 Task: Create a sub task Release to Production / Go Live for the task  Upgrade and migrate company project management to a cloud-based solution in the project AgileOpus , assign it to team member softage.4@softage.net and update the status of the sub task to  At Risk , set the priority of the sub task to Medium
Action: Mouse moved to (495, 255)
Screenshot: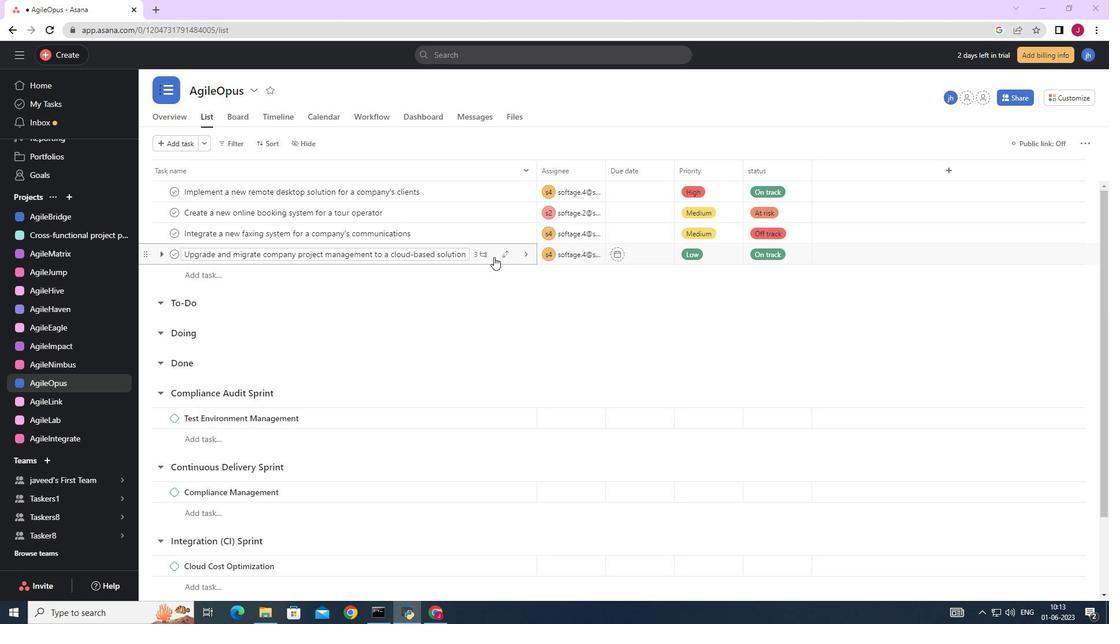 
Action: Mouse pressed left at (495, 255)
Screenshot: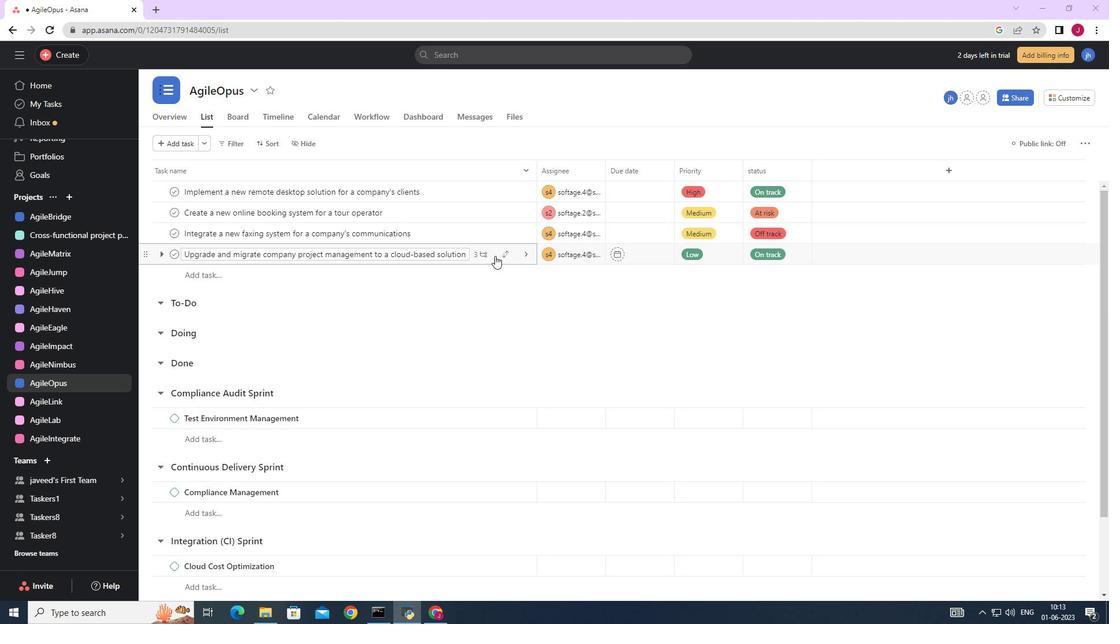 
Action: Mouse moved to (820, 316)
Screenshot: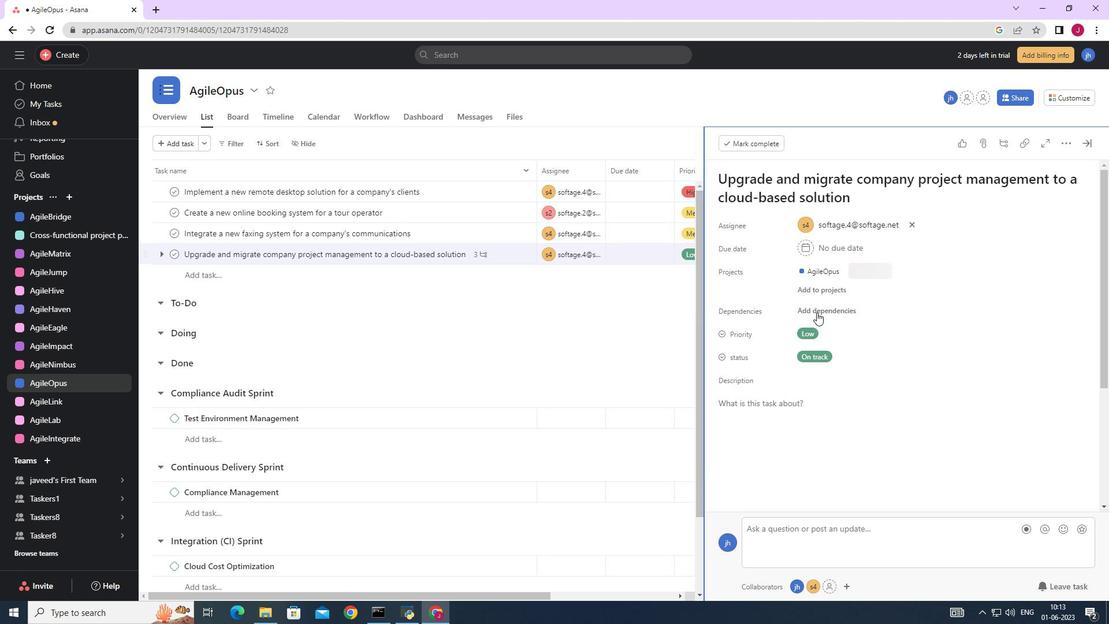 
Action: Mouse scrolled (820, 315) with delta (0, 0)
Screenshot: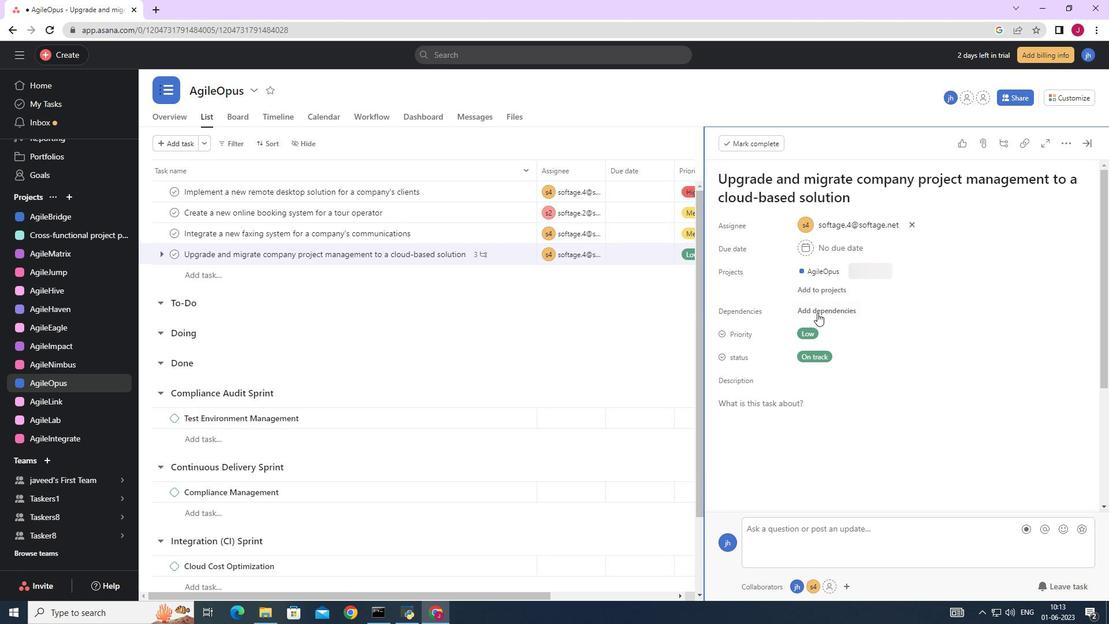 
Action: Mouse scrolled (820, 315) with delta (0, 0)
Screenshot: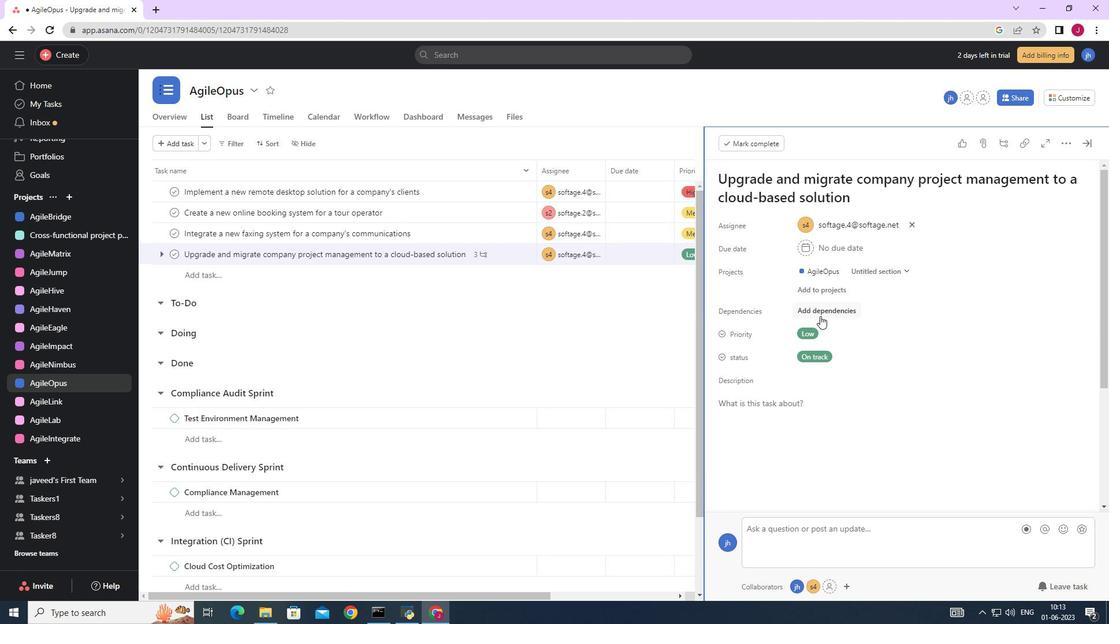 
Action: Mouse scrolled (820, 315) with delta (0, 0)
Screenshot: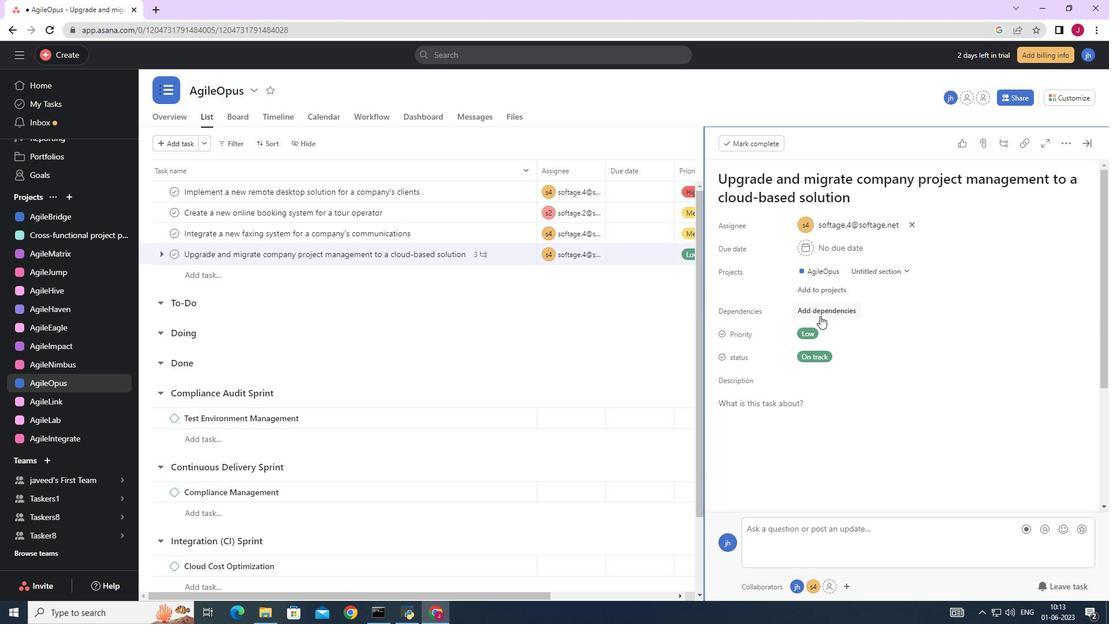 
Action: Mouse scrolled (820, 315) with delta (0, 0)
Screenshot: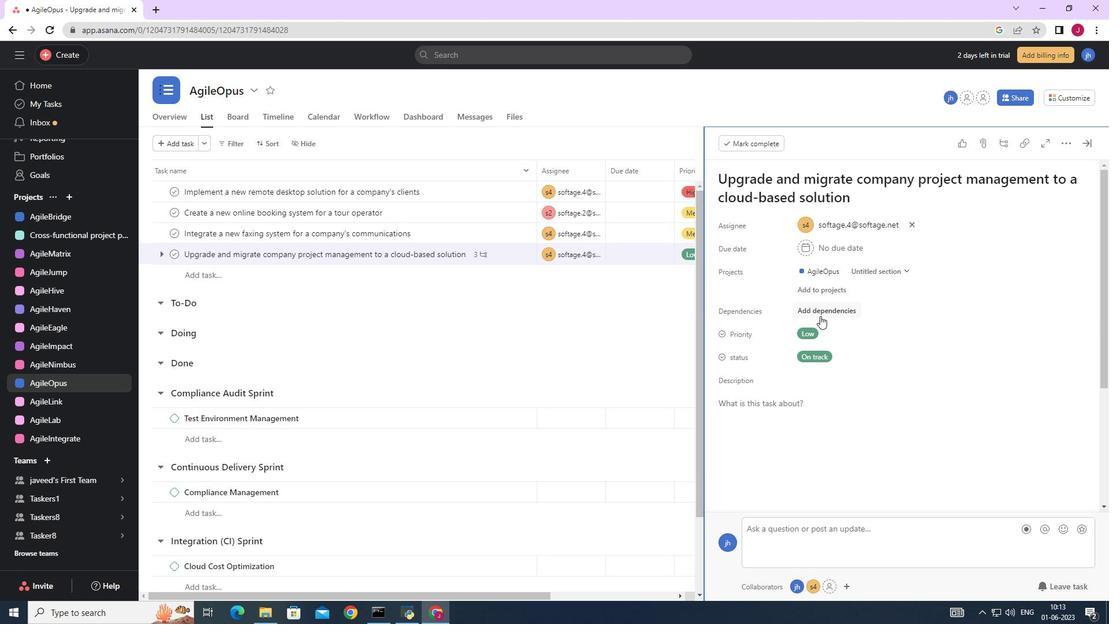 
Action: Mouse scrolled (820, 315) with delta (0, 0)
Screenshot: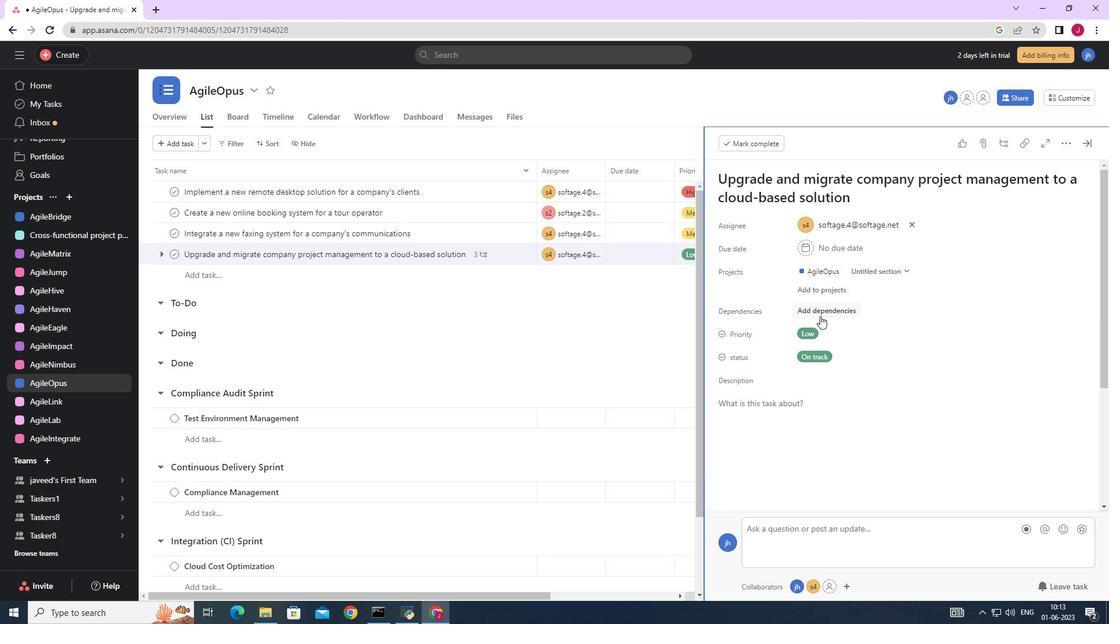 
Action: Mouse moved to (755, 418)
Screenshot: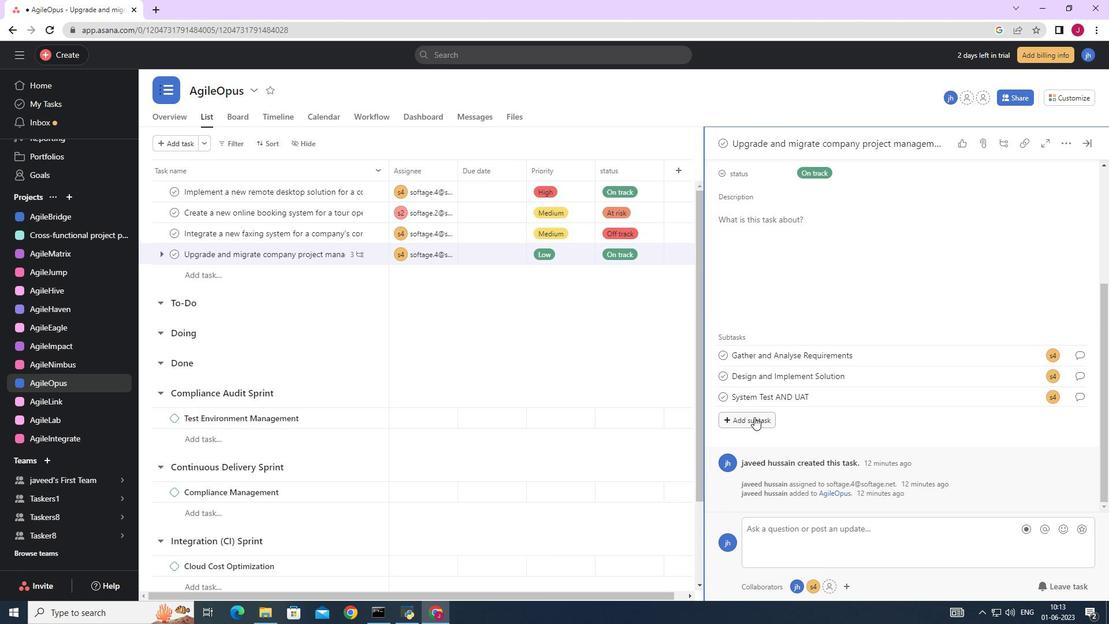 
Action: Mouse pressed left at (755, 418)
Screenshot: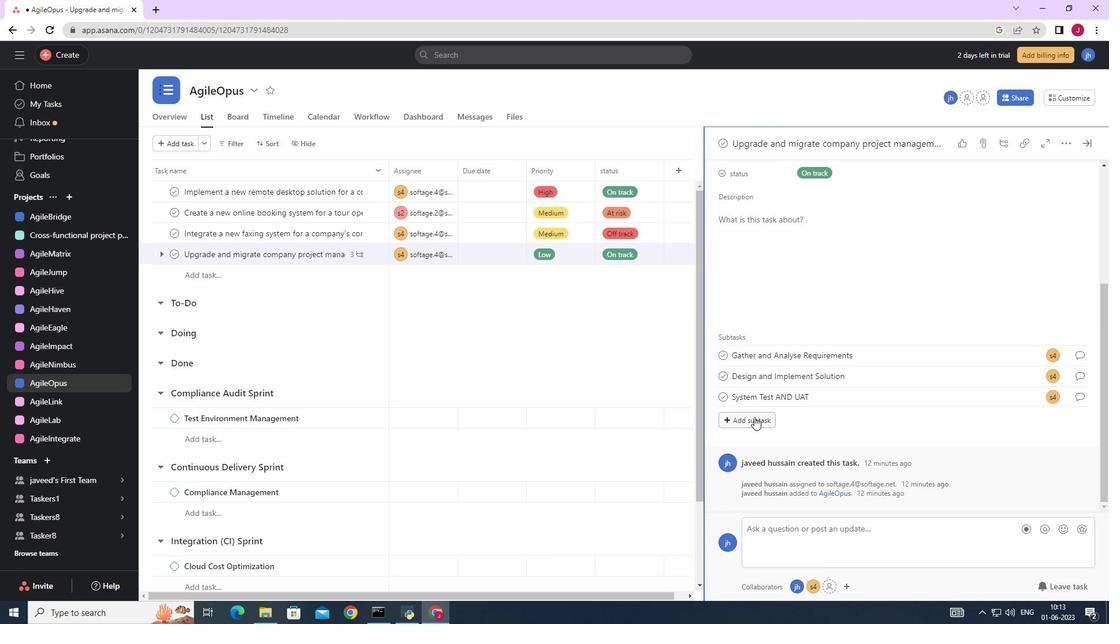 
Action: Mouse moved to (754, 418)
Screenshot: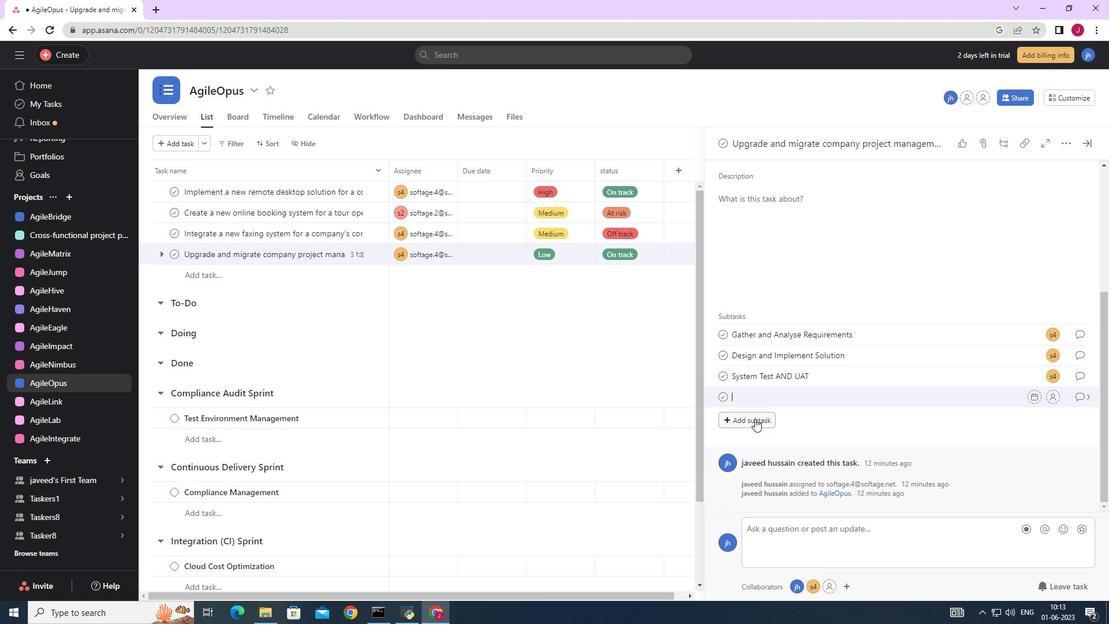 
Action: Key pressed <Key.caps_lock>R<Key.caps_lock>eleas<Key.backspace><Key.backspace><Key.backspace><Key.backspace><Key.backspace><Key.backspace><Key.backspace><Key.backspace><Key.backspace>
Screenshot: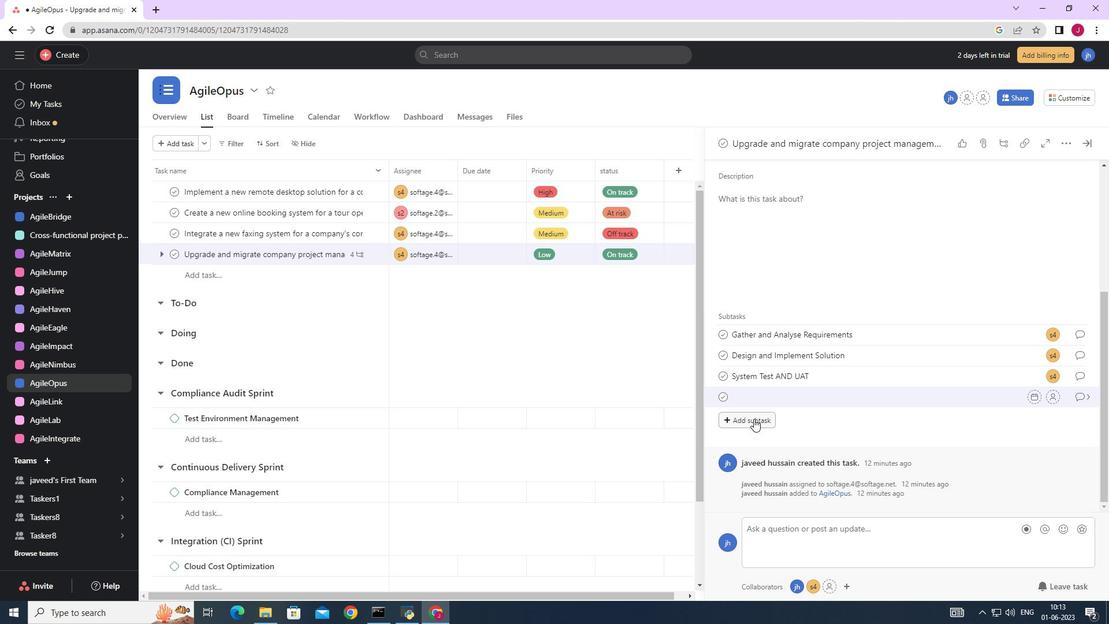 
Action: Mouse pressed left at (754, 418)
Screenshot: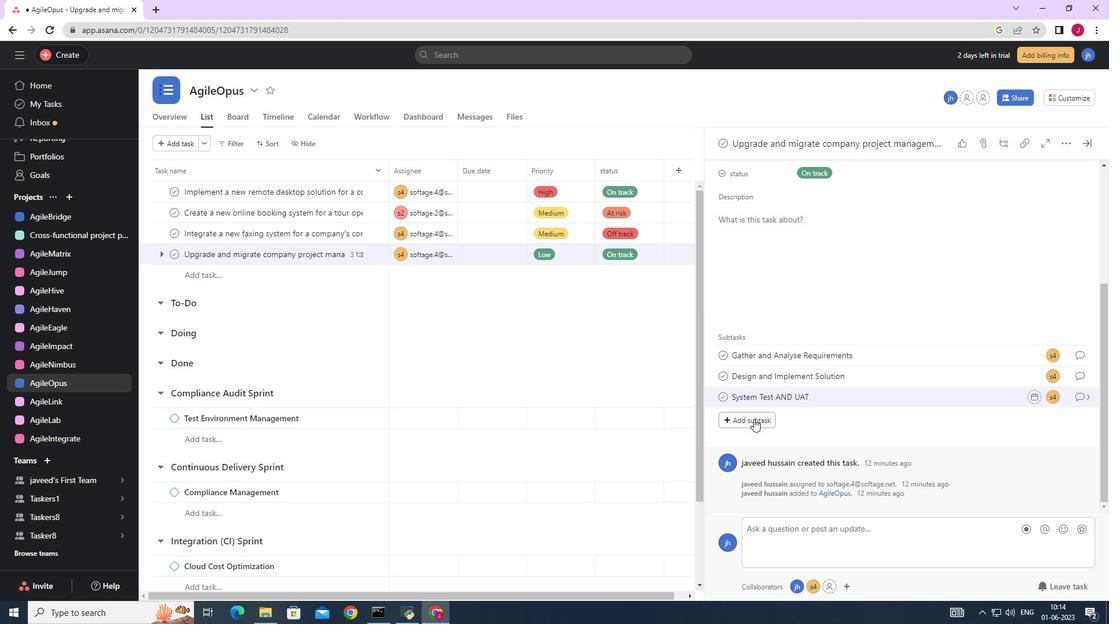 
Action: Key pressed <Key.caps_lock>R<Key.caps_lock>elease<Key.backspace><Key.backspace><Key.backspace><Key.backspace><Key.backspace><Key.backspace><Key.backspace>r<Key.caps_lock>ELEASE<Key.space>TO<Key.space>PRODUCTION<Key.space>/<Key.space><Key.caps_lock>go<Key.caps_lock><Key.space><Key.caps_lock>l<Key.caps_lock>IVE<Key.space><Key.left><Key.left><Key.left><Key.left><Key.left><Key.left><Key.backspace><Key.caps_lock><Key.caps_lock>O<Key.right><Key.right><Key.right><Key.right><Key.right><Key.space>
Screenshot: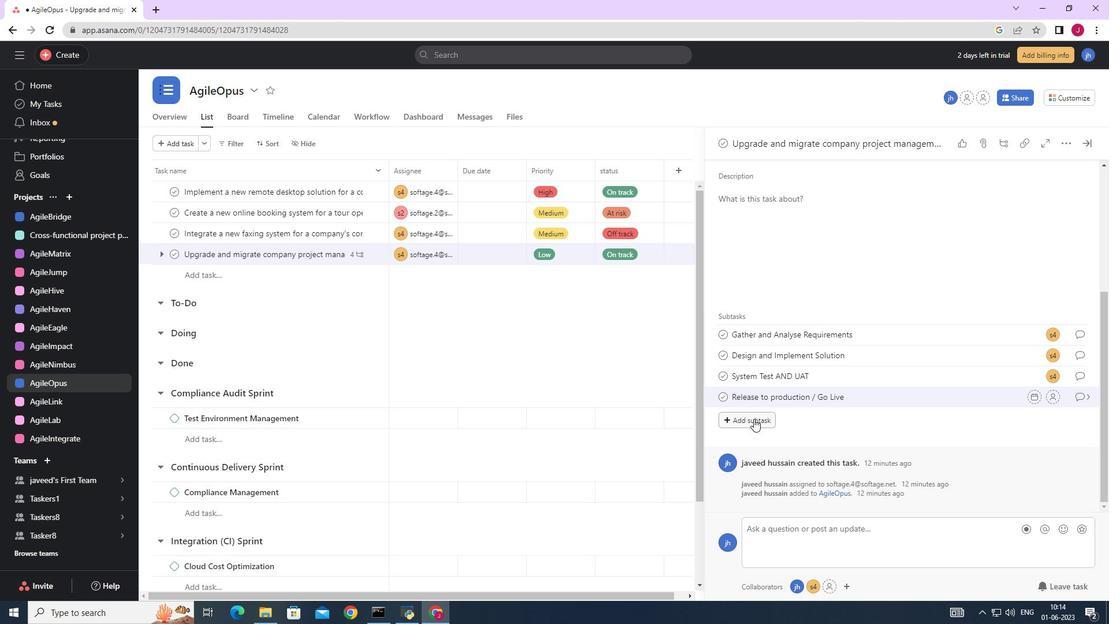
Action: Mouse moved to (1055, 397)
Screenshot: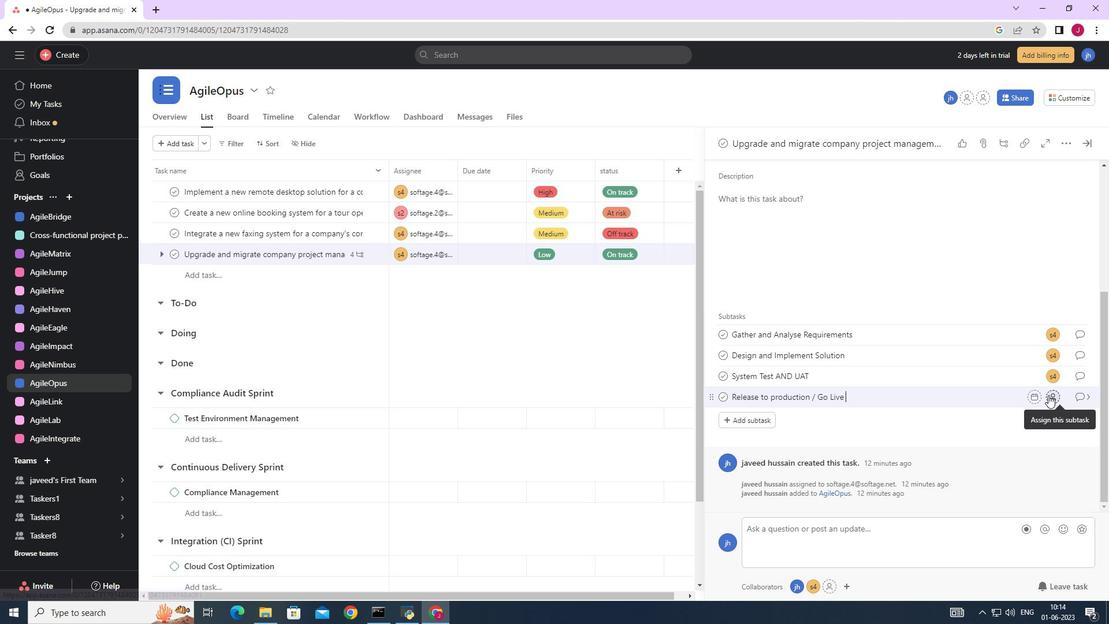 
Action: Mouse pressed left at (1055, 397)
Screenshot: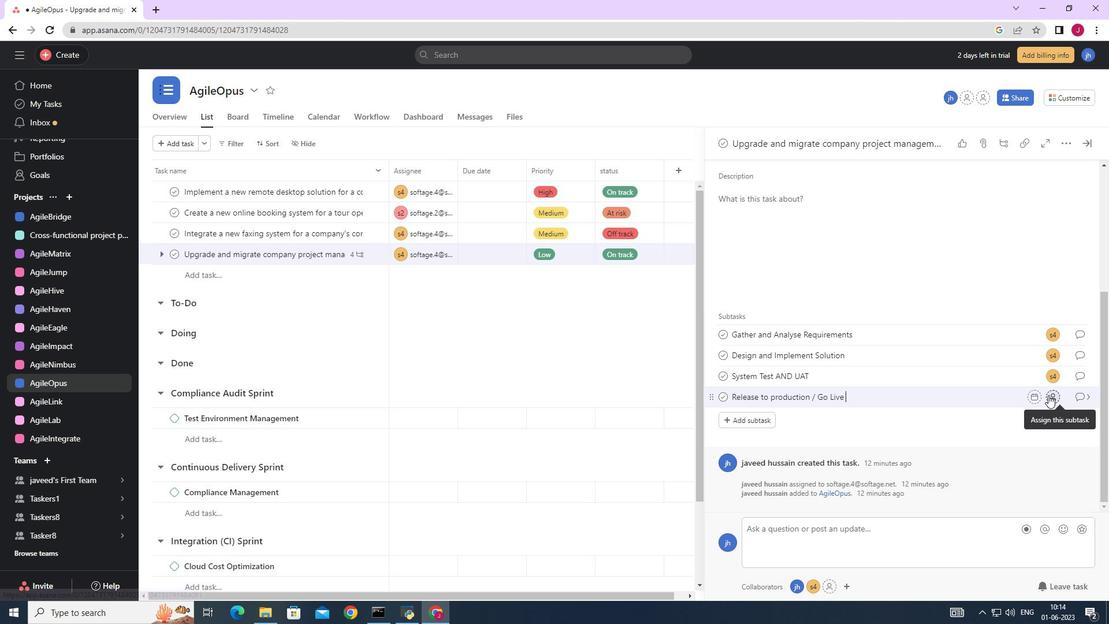 
Action: Mouse moved to (915, 487)
Screenshot: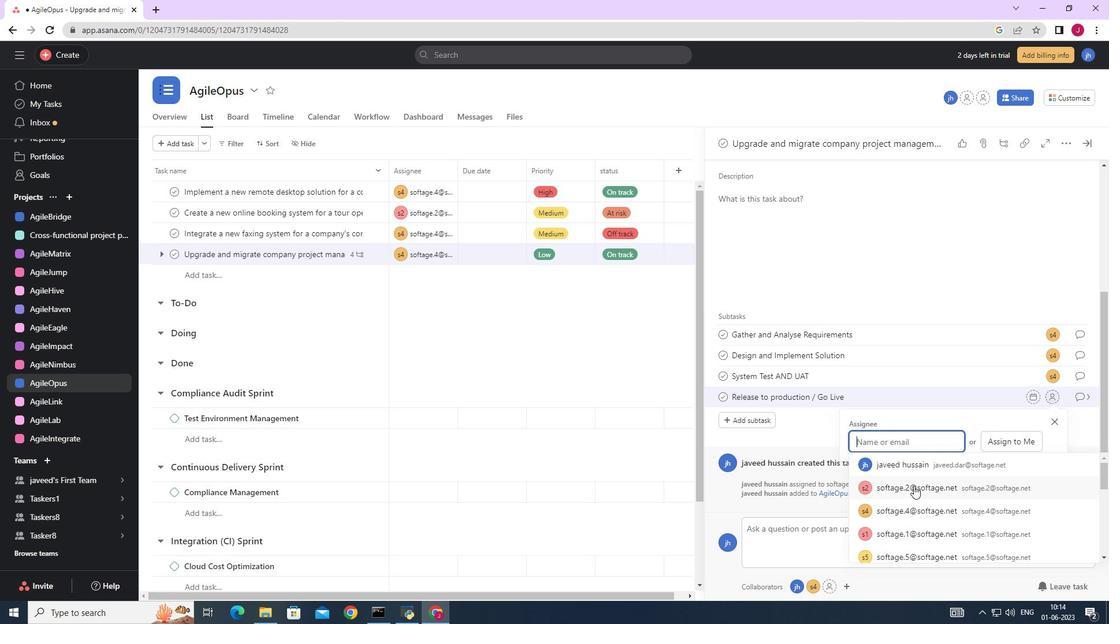 
Action: Key pressed SOFTAGE
Screenshot: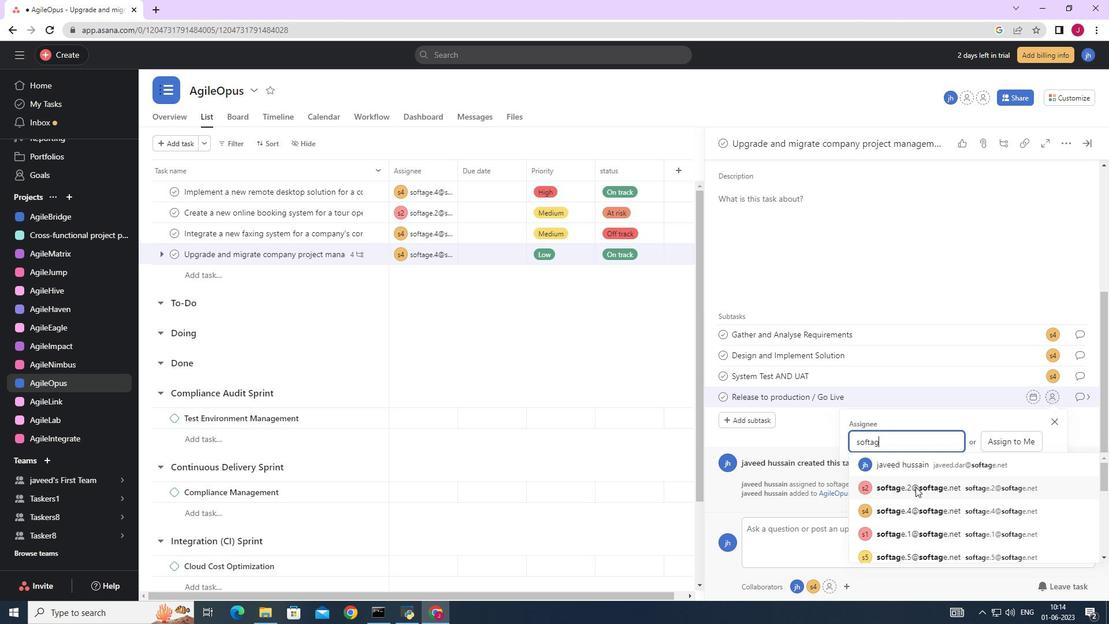 
Action: Mouse moved to (915, 483)
Screenshot: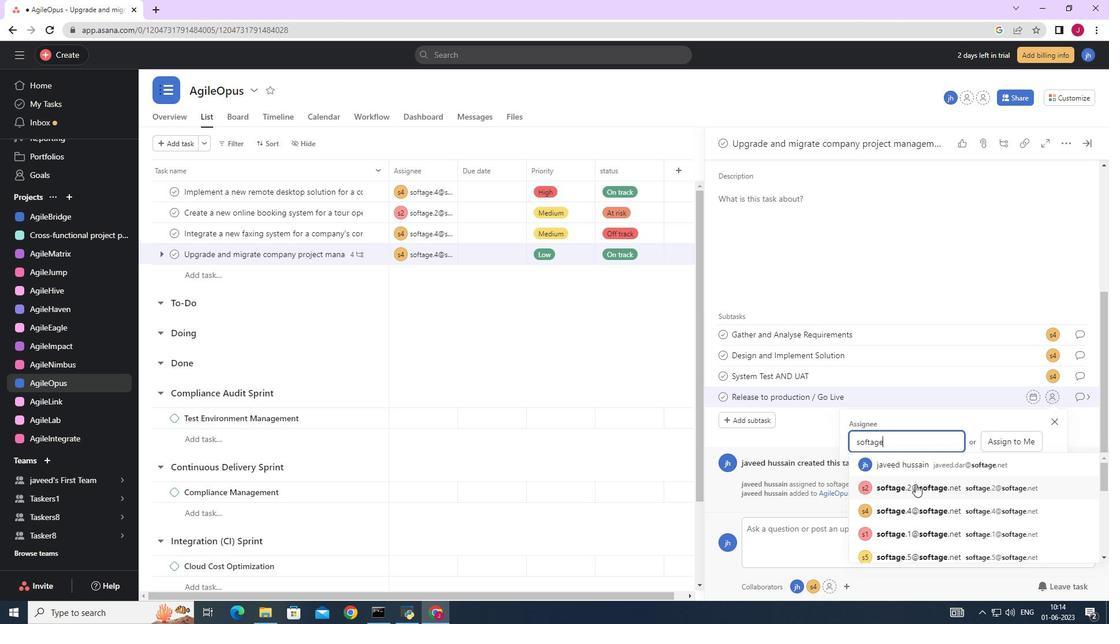 
Action: Key pressed .4
Screenshot: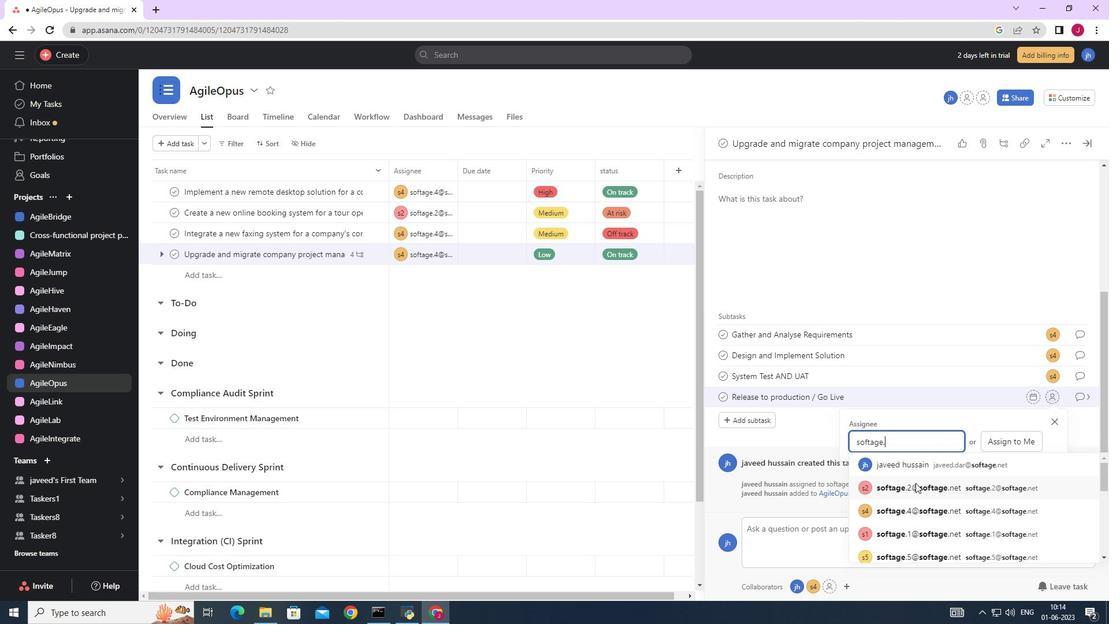 
Action: Mouse moved to (922, 465)
Screenshot: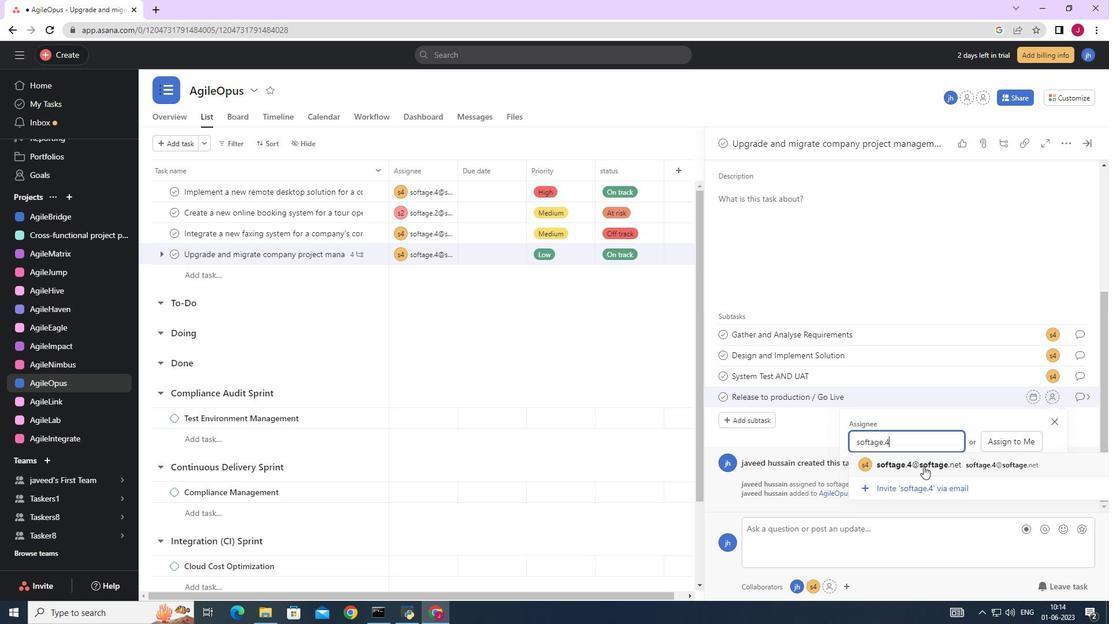 
Action: Mouse pressed left at (922, 465)
Screenshot: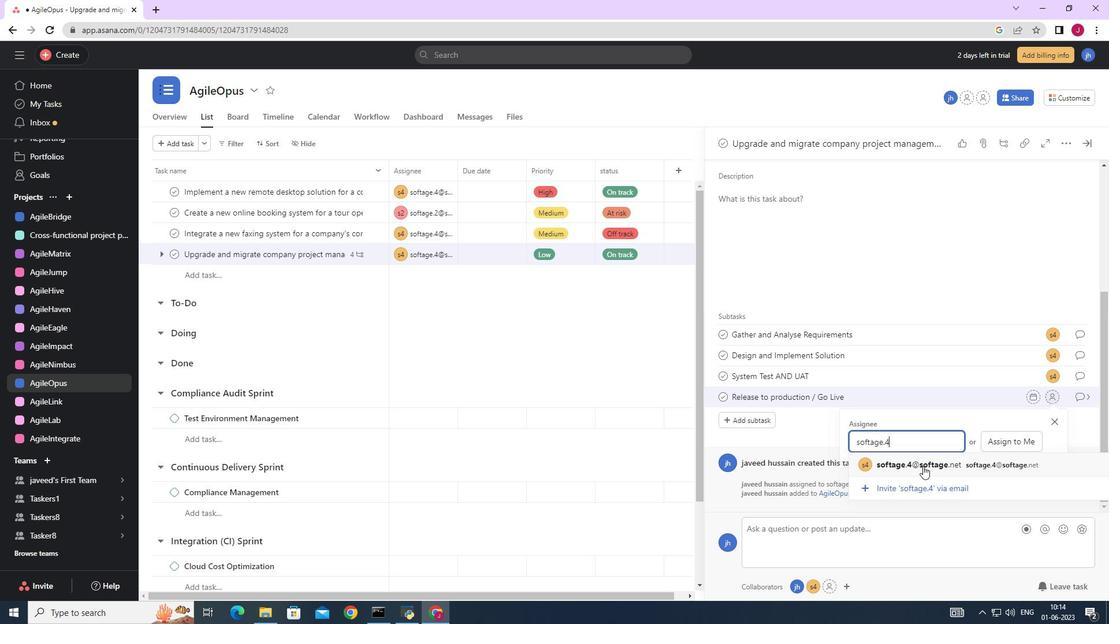 
Action: Mouse moved to (1083, 401)
Screenshot: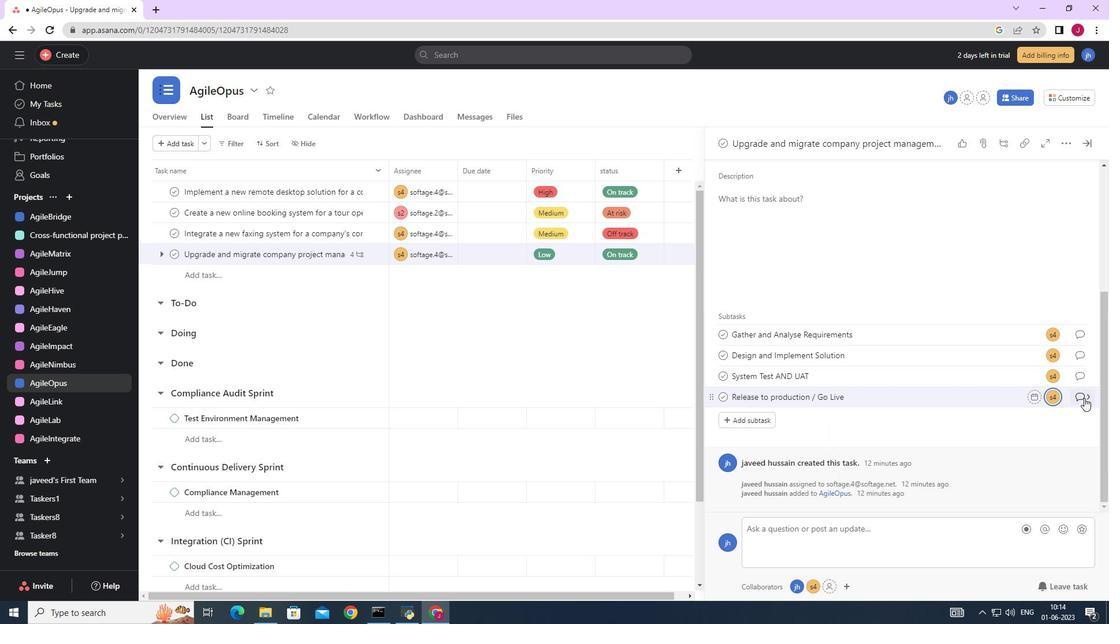 
Action: Mouse pressed left at (1083, 401)
Screenshot: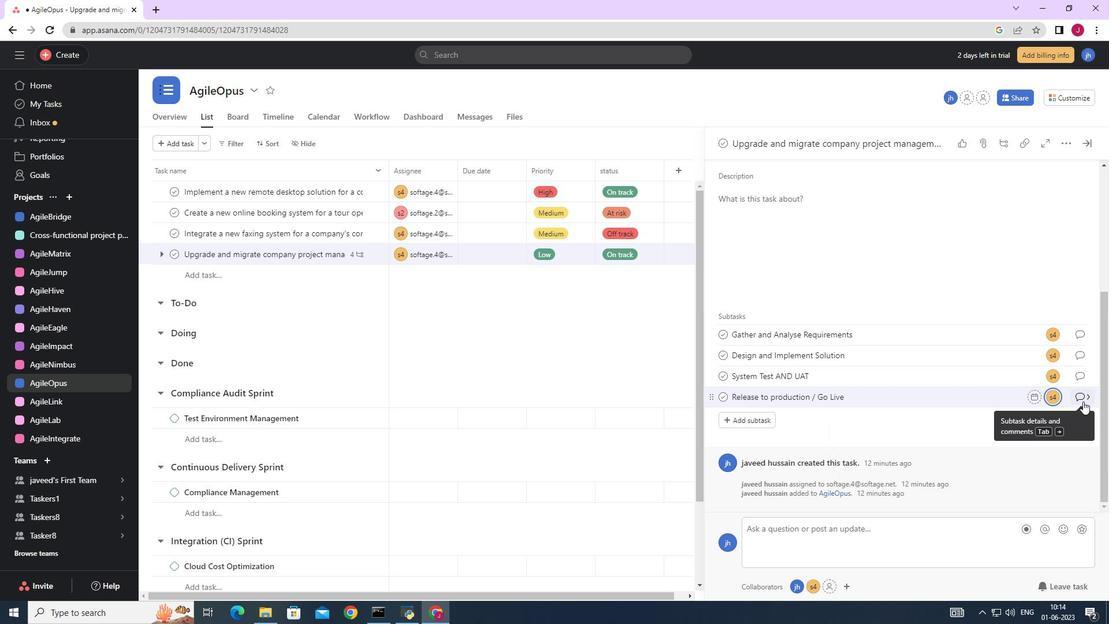 
Action: Mouse moved to (753, 307)
Screenshot: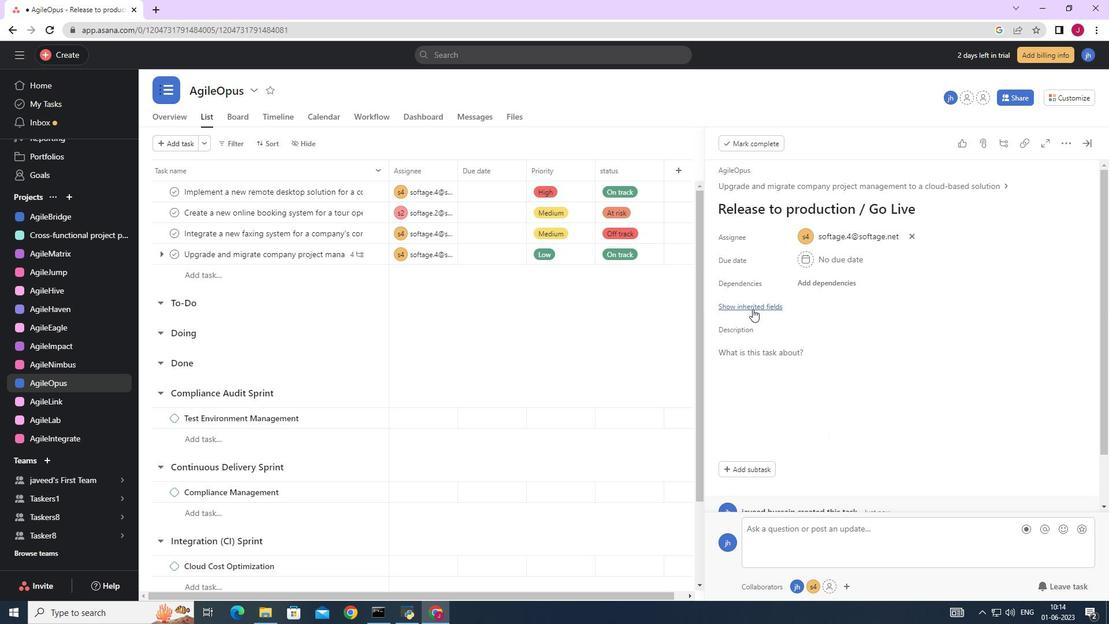 
Action: Mouse pressed left at (753, 307)
Screenshot: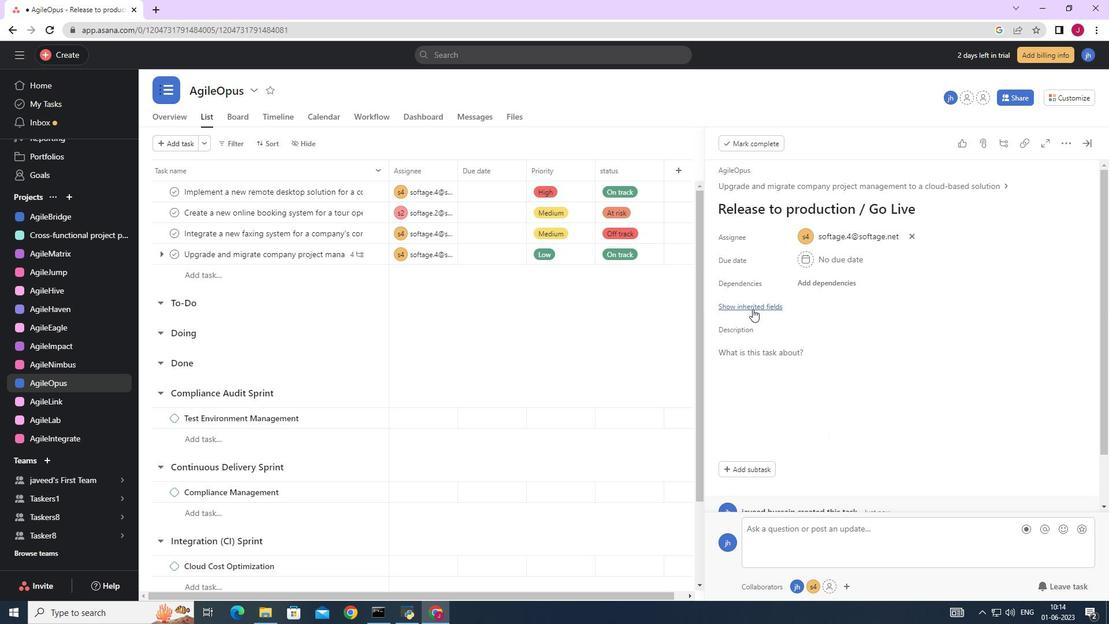 
Action: Mouse moved to (805, 330)
Screenshot: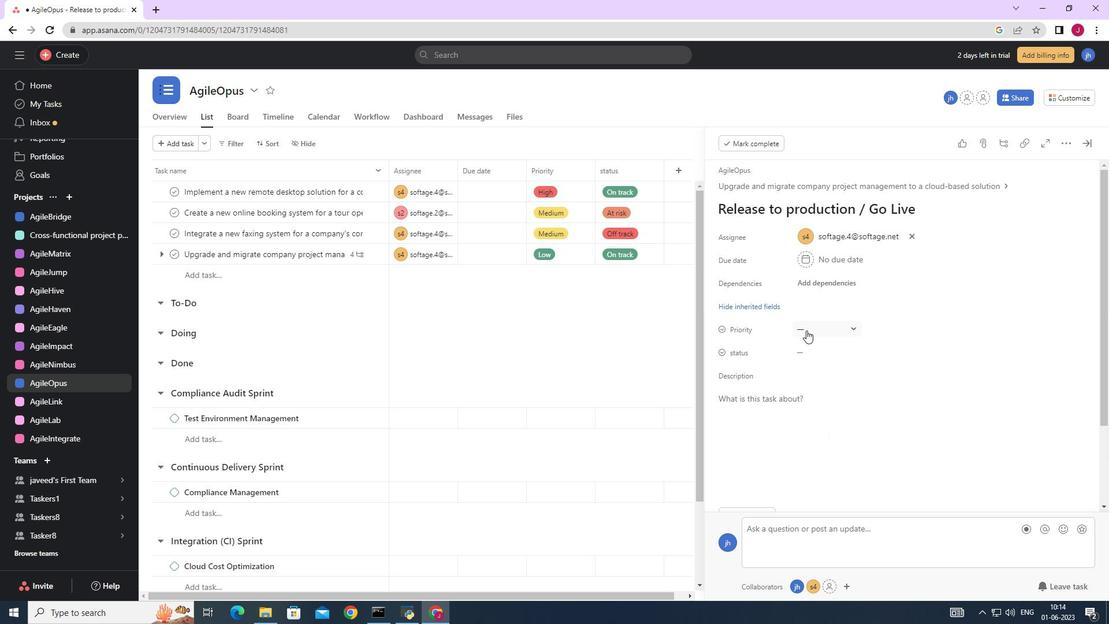 
Action: Mouse pressed left at (805, 330)
Screenshot: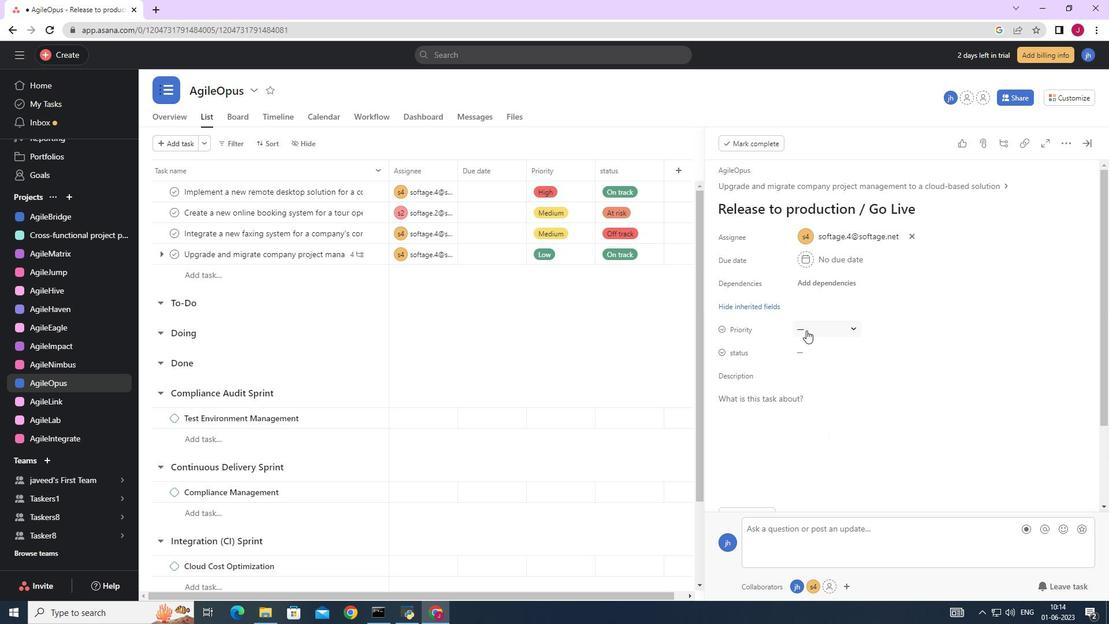 
Action: Mouse moved to (830, 389)
Screenshot: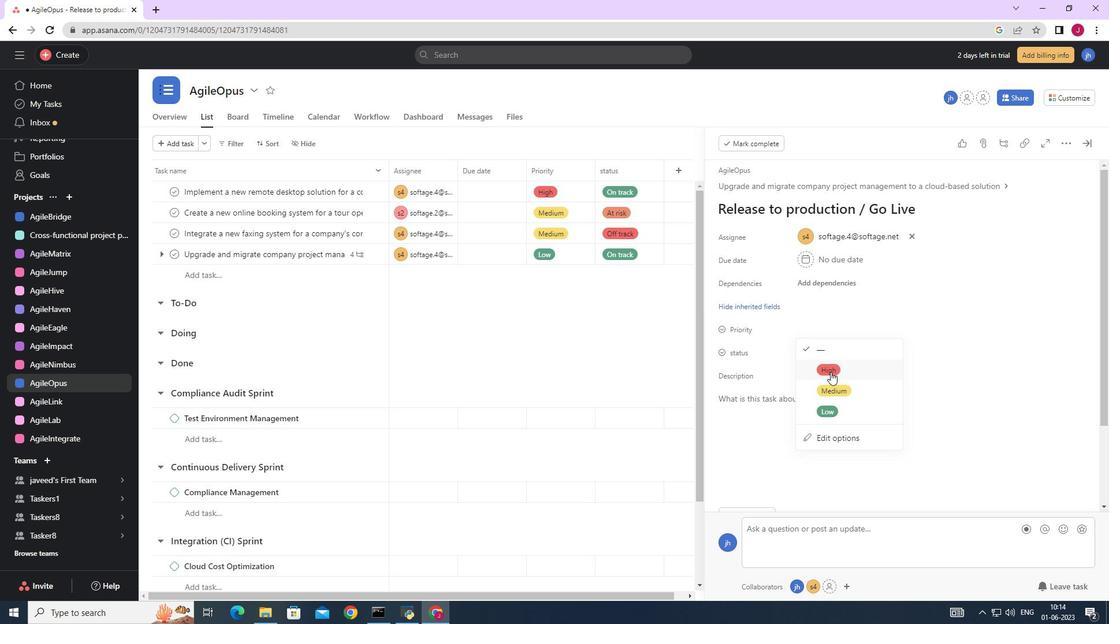 
Action: Mouse pressed left at (830, 389)
Screenshot: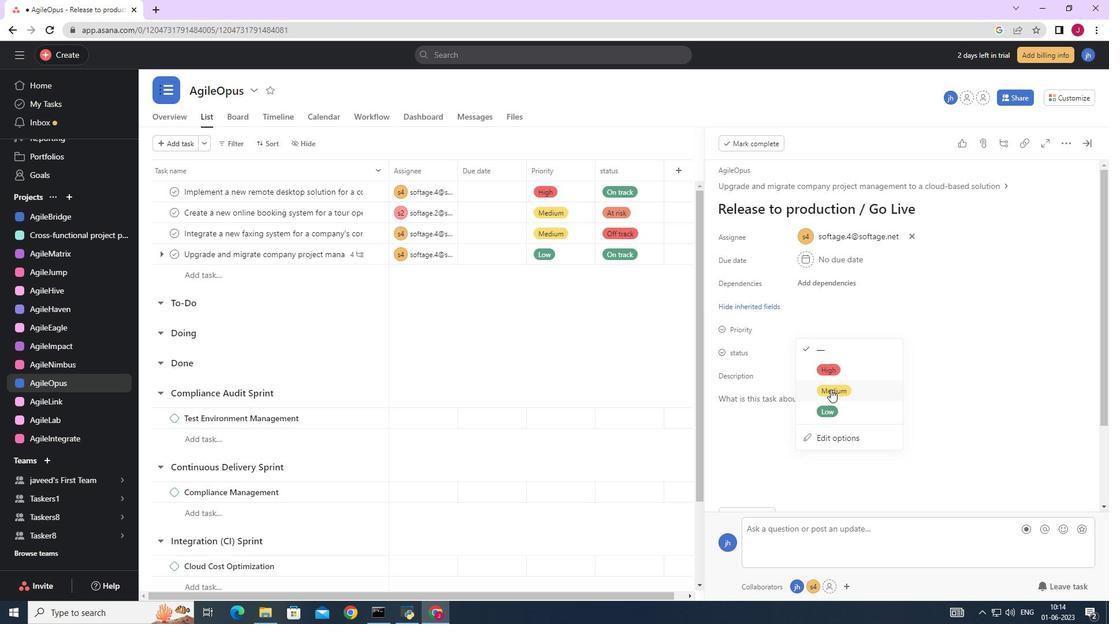 
Action: Mouse moved to (817, 349)
Screenshot: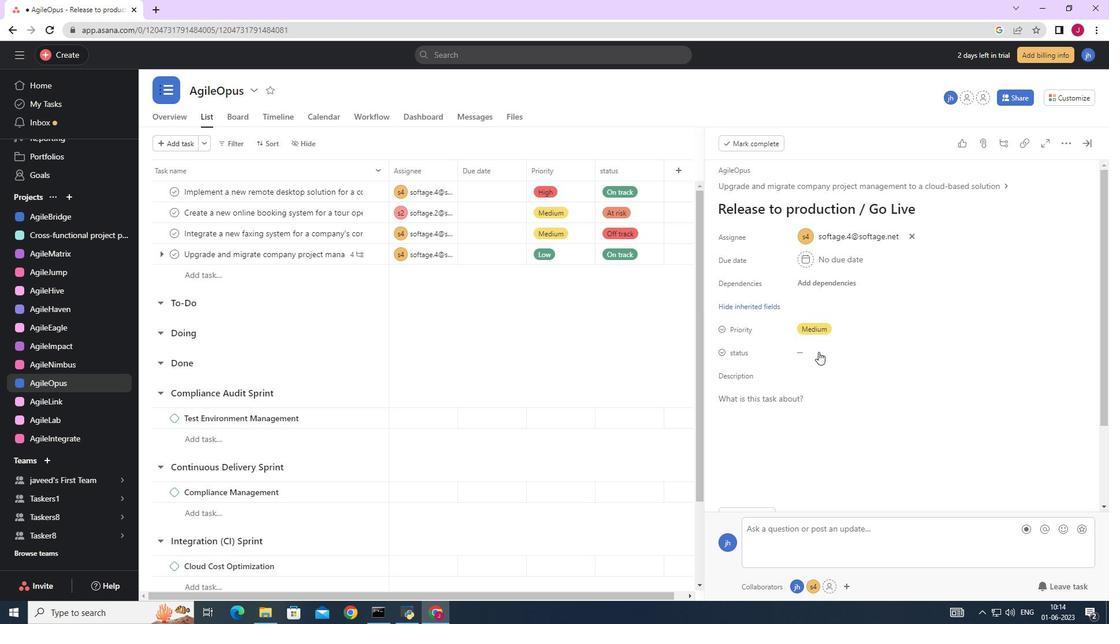 
Action: Mouse pressed left at (817, 349)
Screenshot: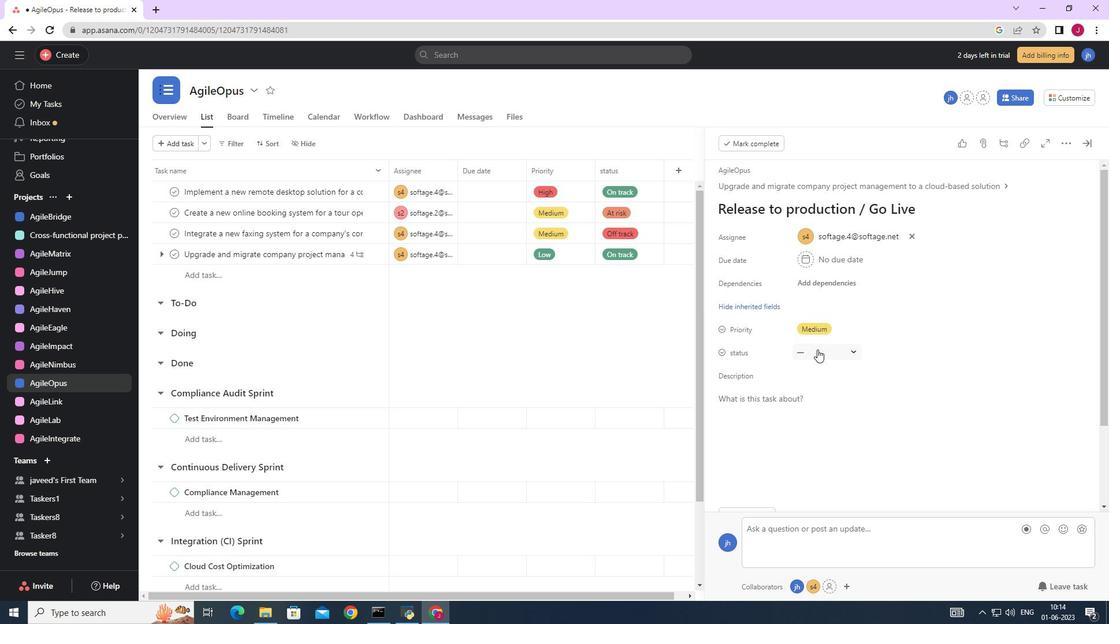 
Action: Mouse moved to (832, 447)
Screenshot: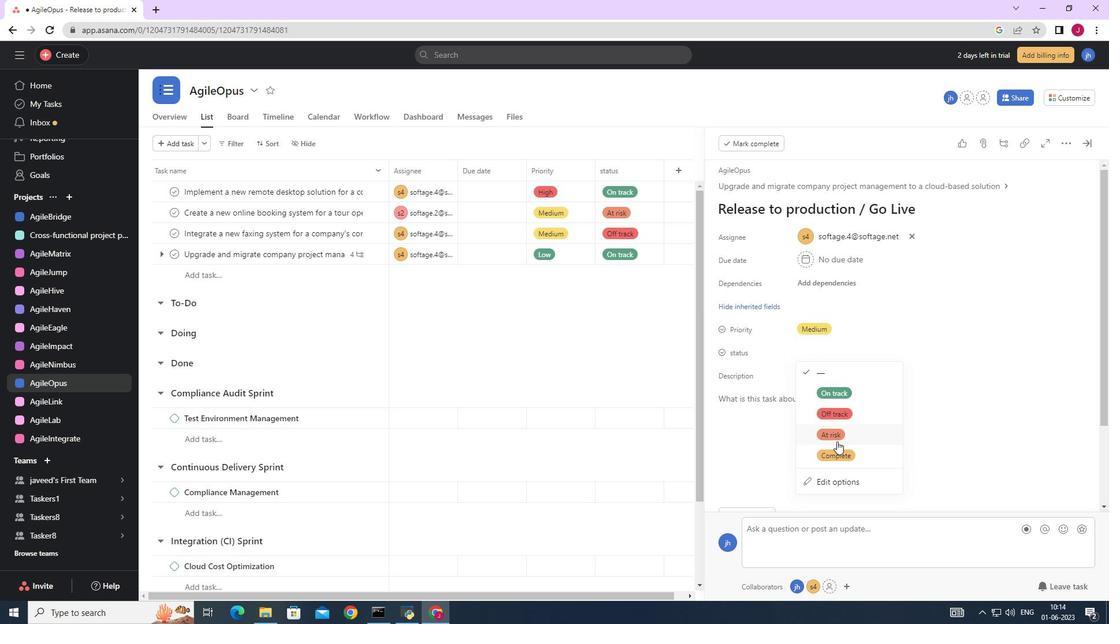 
Action: Mouse pressed left at (832, 447)
Screenshot: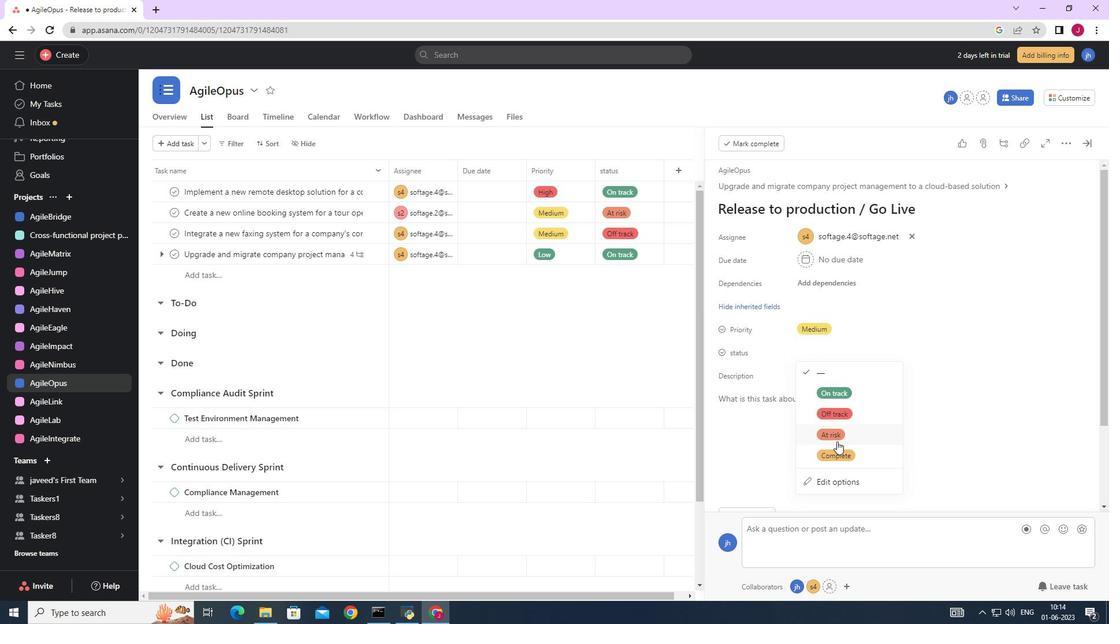 
Action: Mouse moved to (1090, 145)
Screenshot: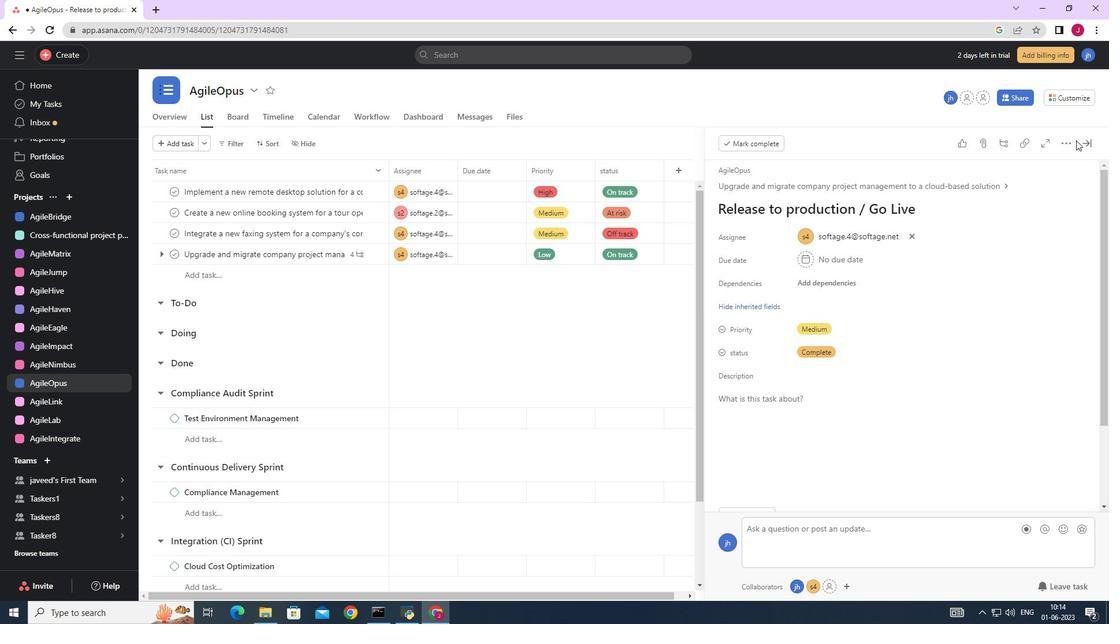 
Action: Mouse pressed left at (1090, 145)
Screenshot: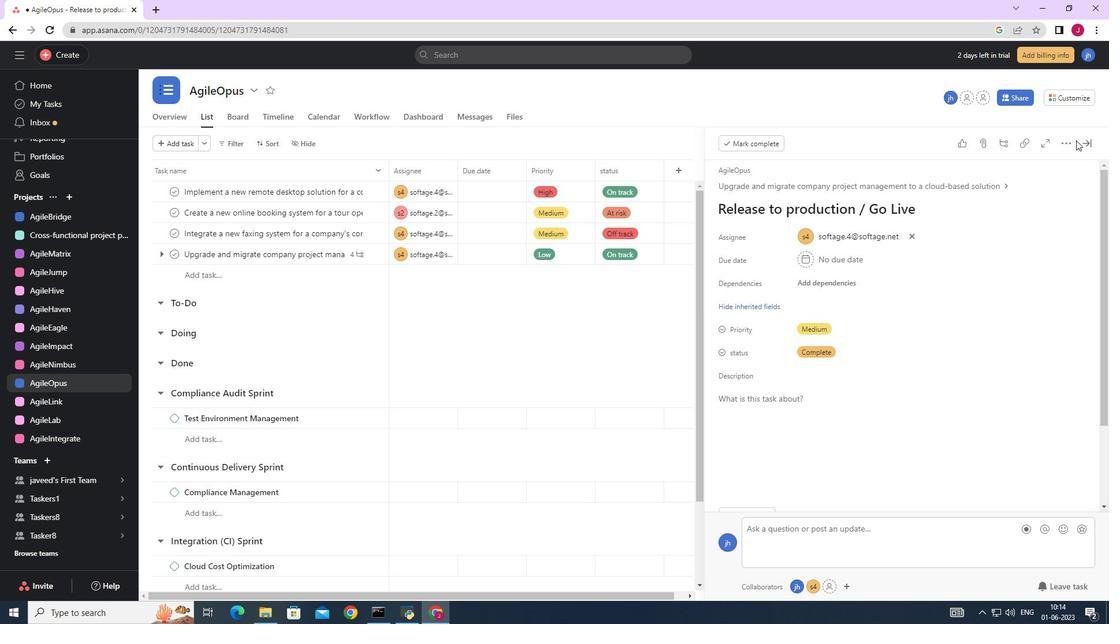 
Action: Mouse moved to (1086, 154)
Screenshot: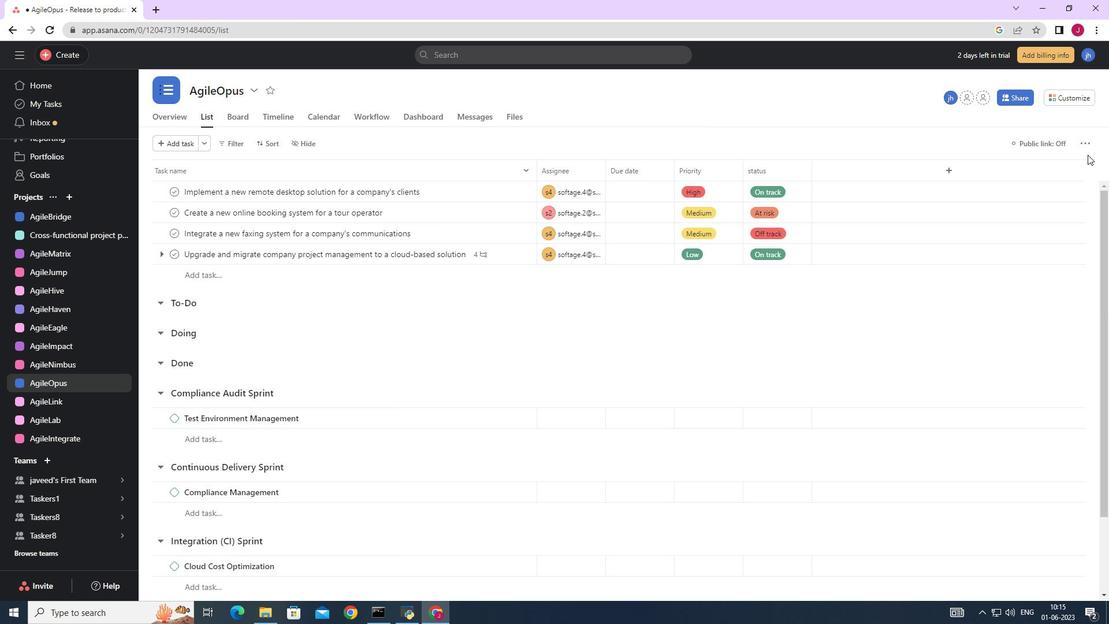
